 Task: Create a rule from the Agile list, Priority changed -> Complete task in the project BeyondPlan if Priority Cleared then Complete Task
Action: Mouse moved to (1249, 209)
Screenshot: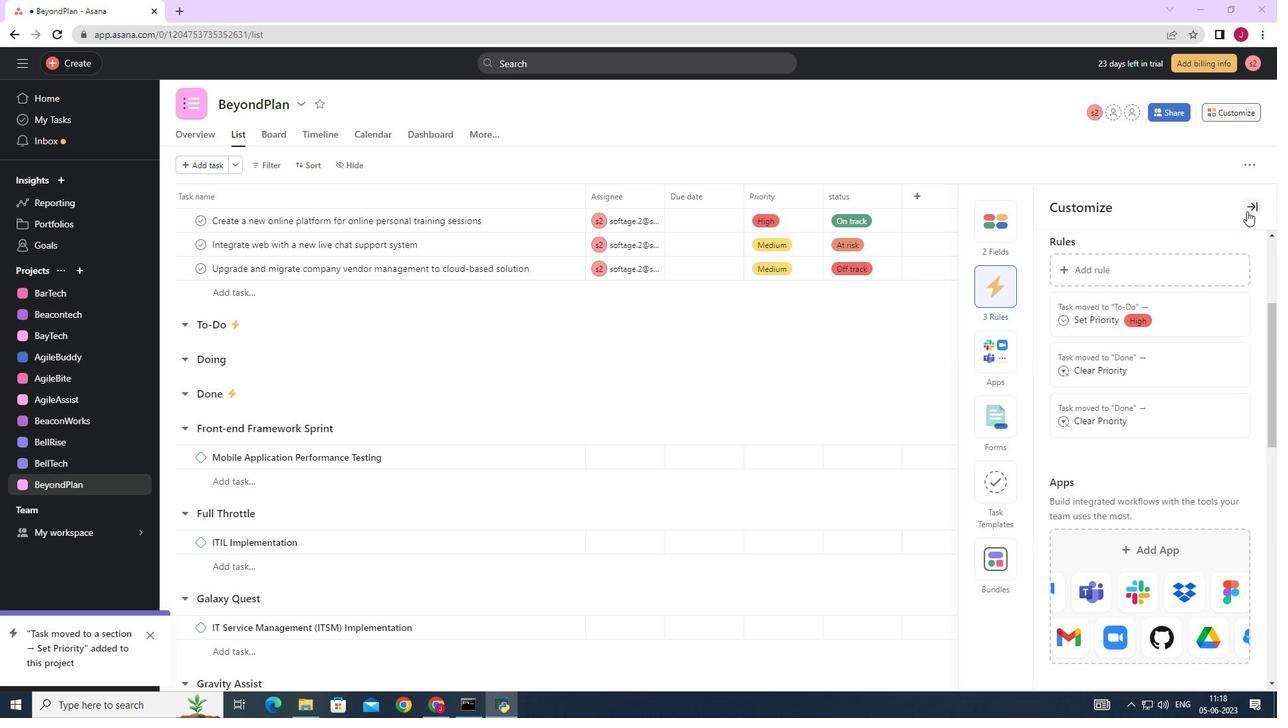 
Action: Mouse pressed left at (1249, 209)
Screenshot: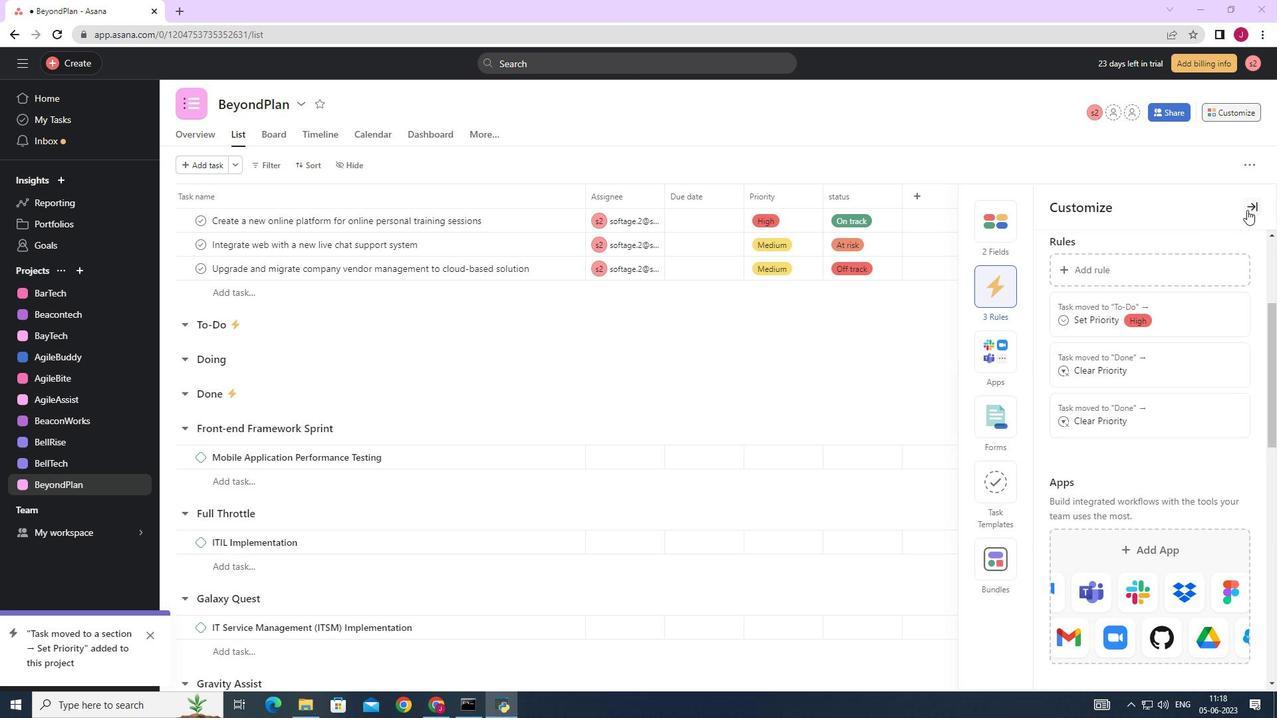 
Action: Mouse moved to (1238, 115)
Screenshot: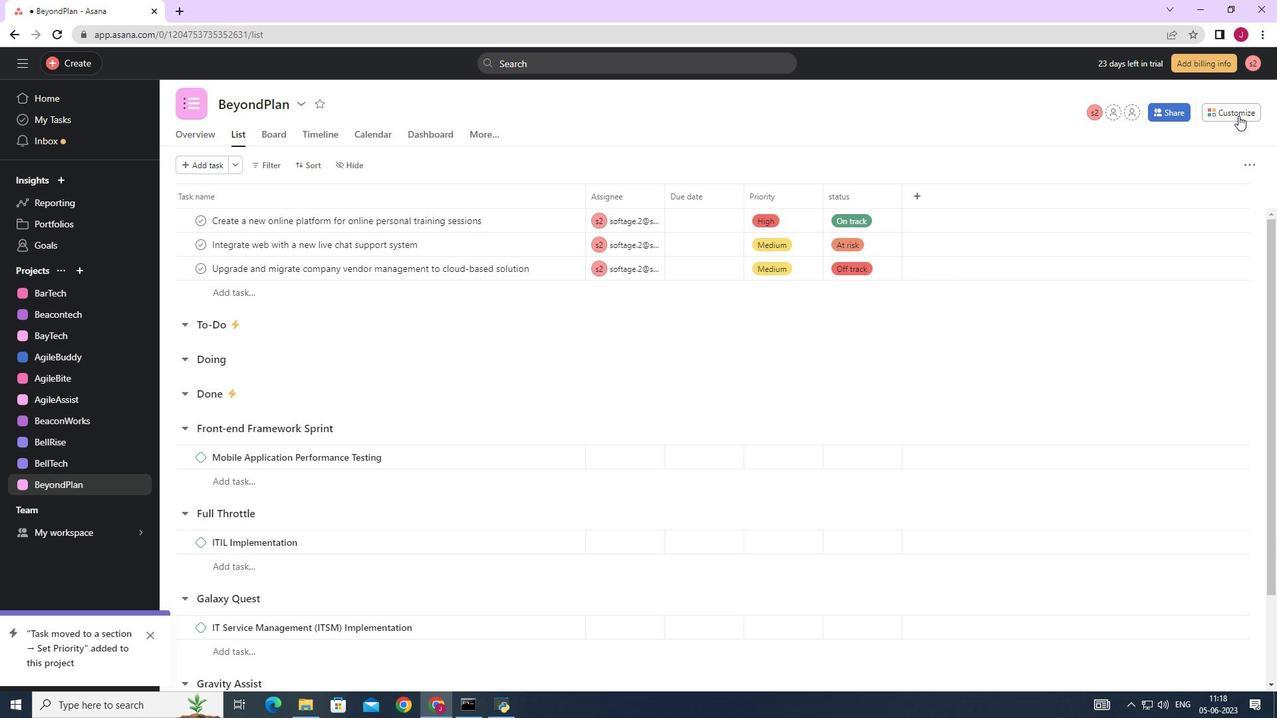 
Action: Mouse pressed left at (1238, 115)
Screenshot: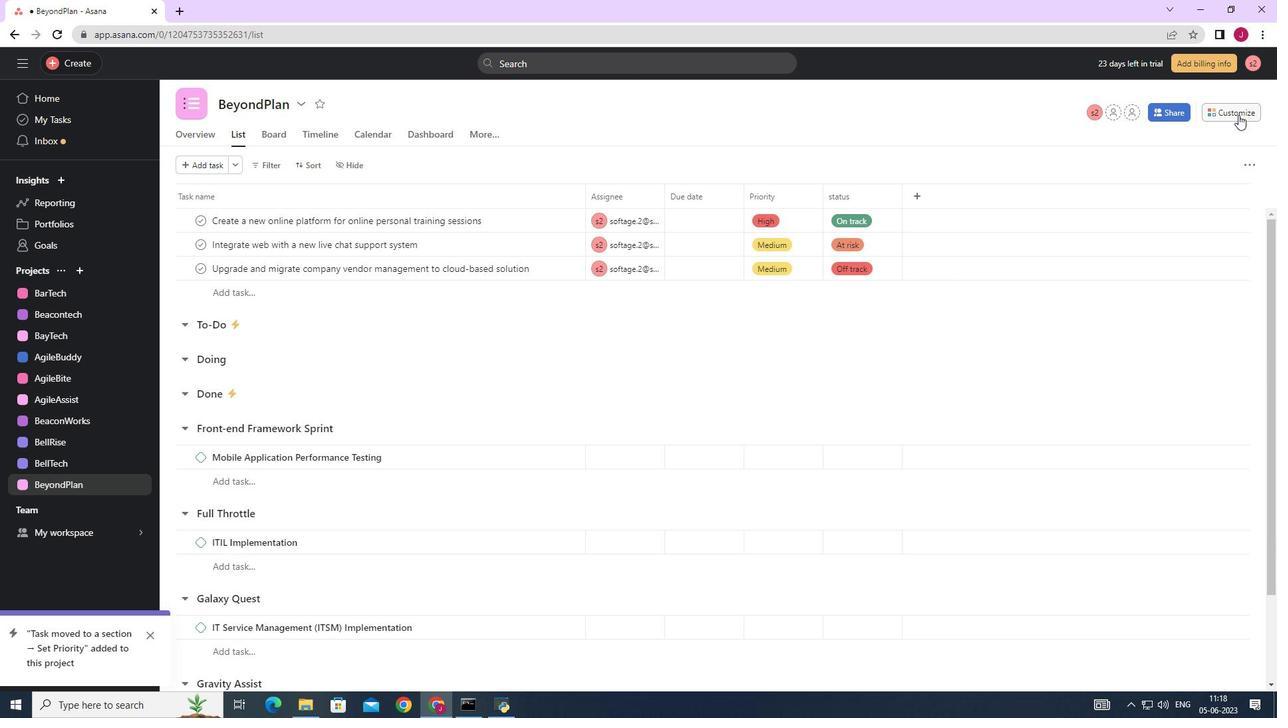 
Action: Mouse moved to (1001, 290)
Screenshot: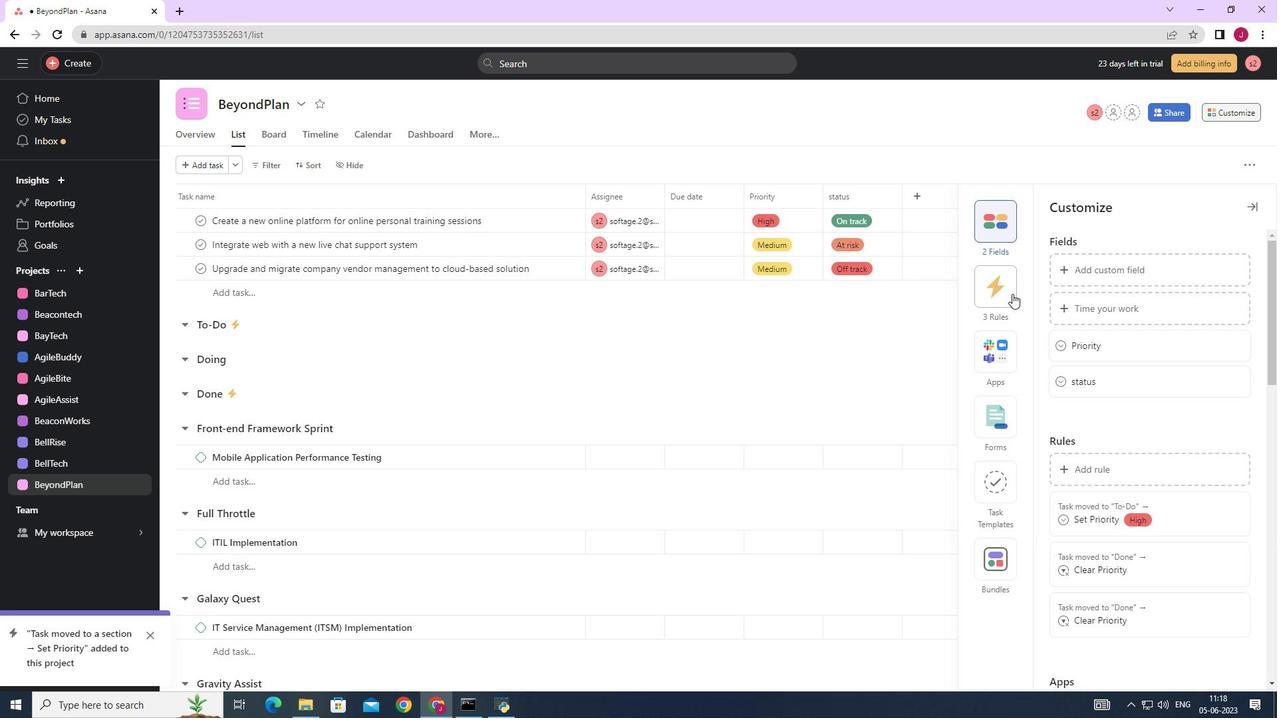 
Action: Mouse pressed left at (1001, 290)
Screenshot: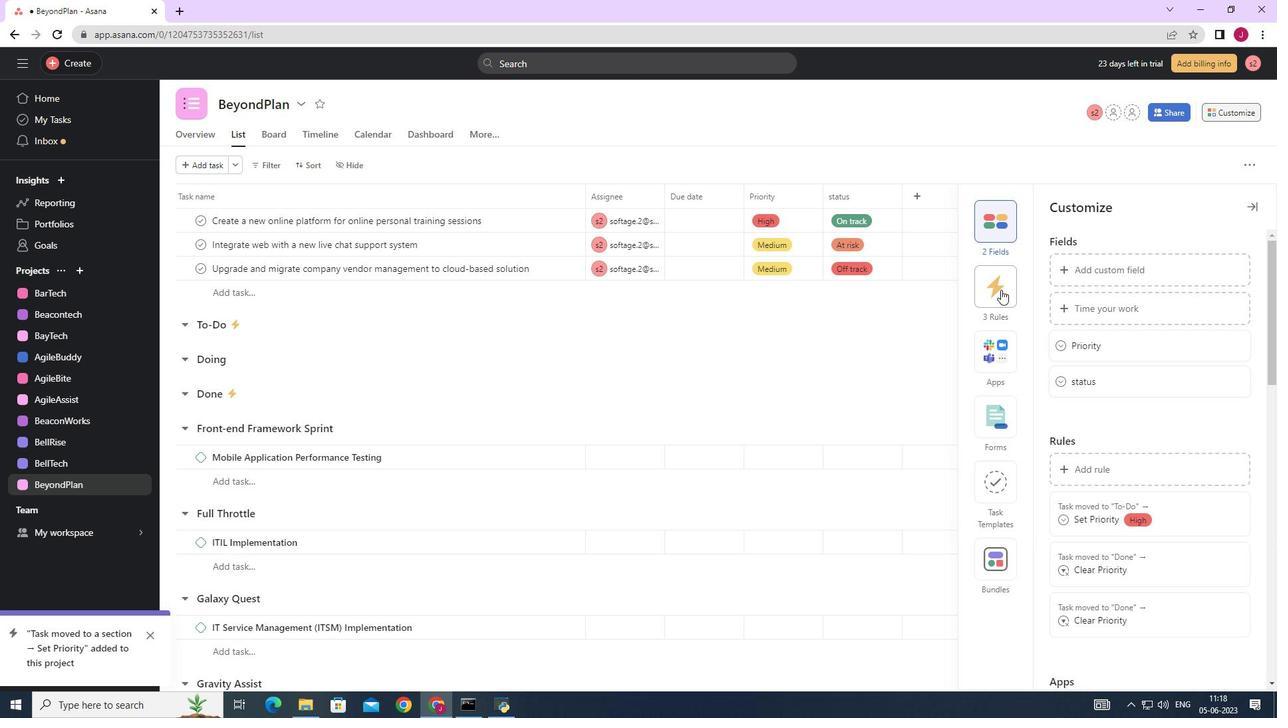 
Action: Mouse moved to (1093, 271)
Screenshot: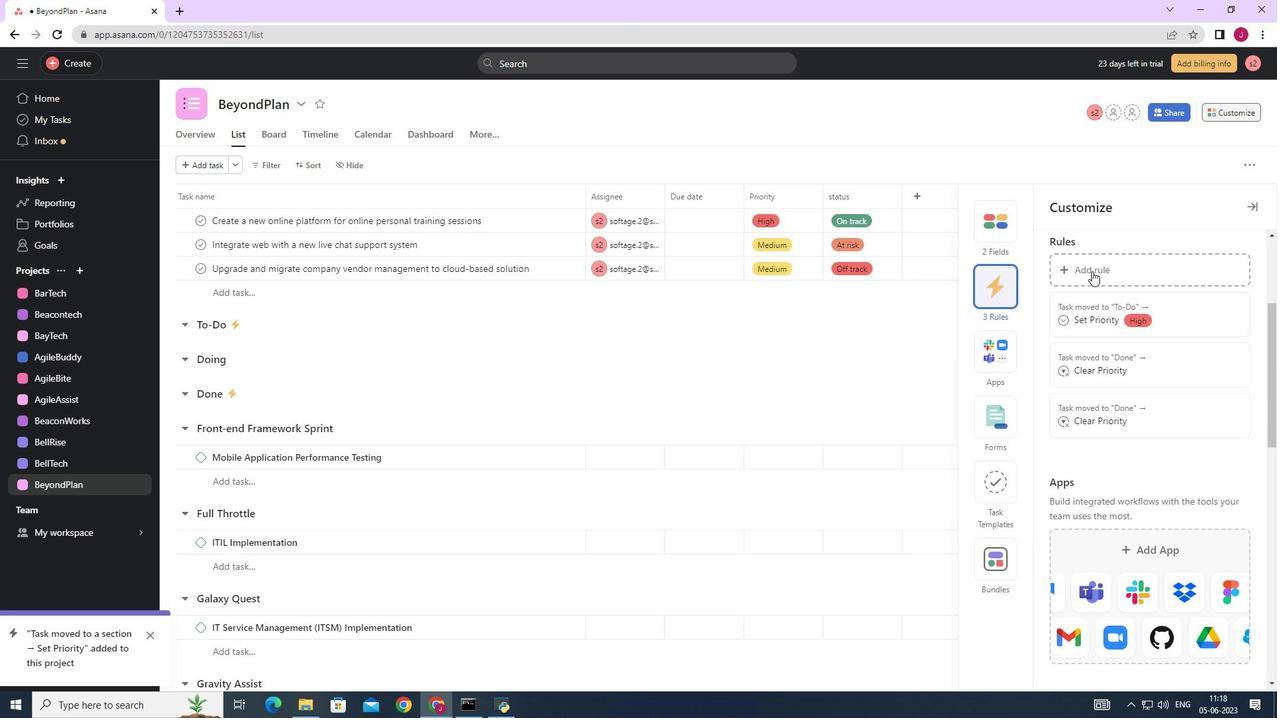 
Action: Mouse pressed left at (1093, 271)
Screenshot: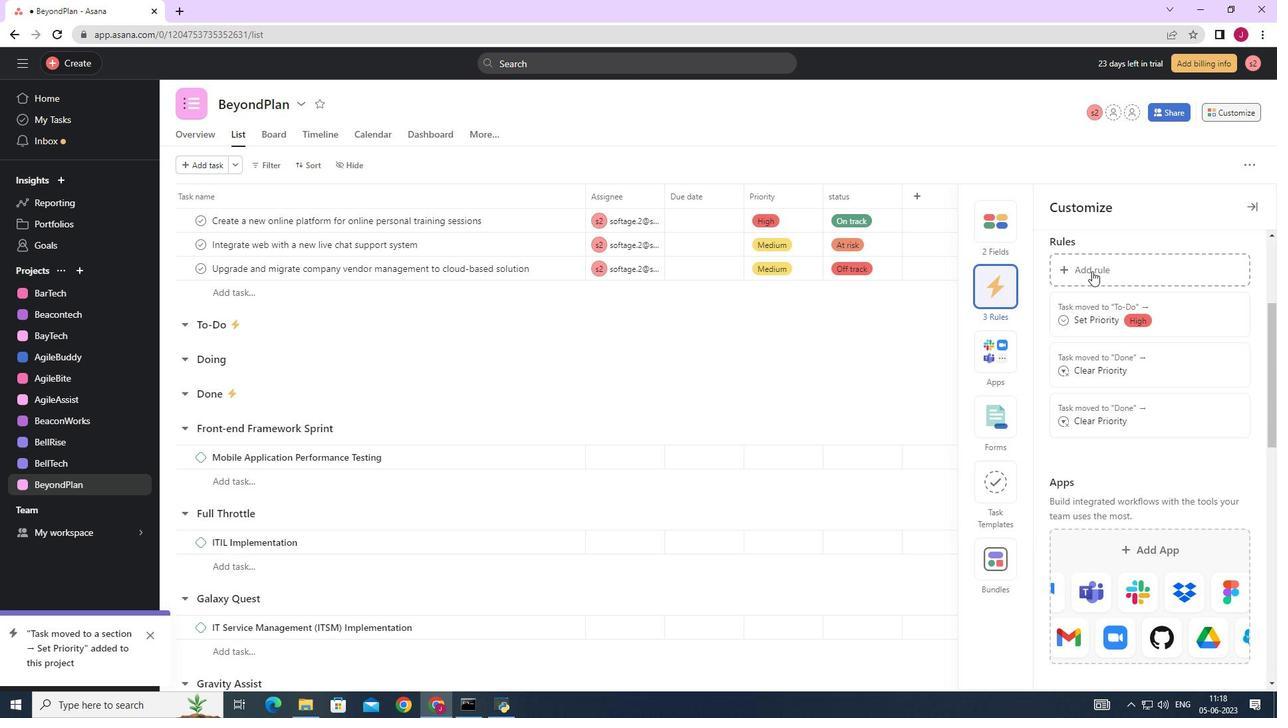 
Action: Mouse moved to (276, 203)
Screenshot: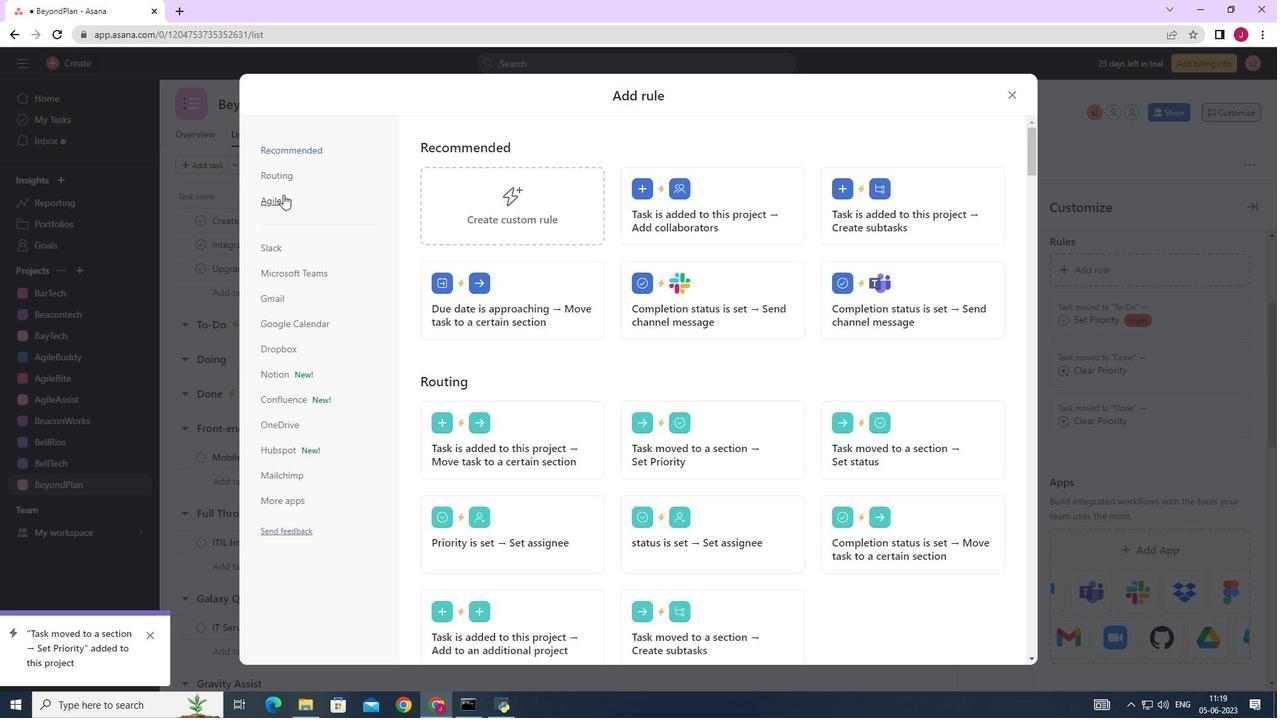 
Action: Mouse pressed left at (276, 203)
Screenshot: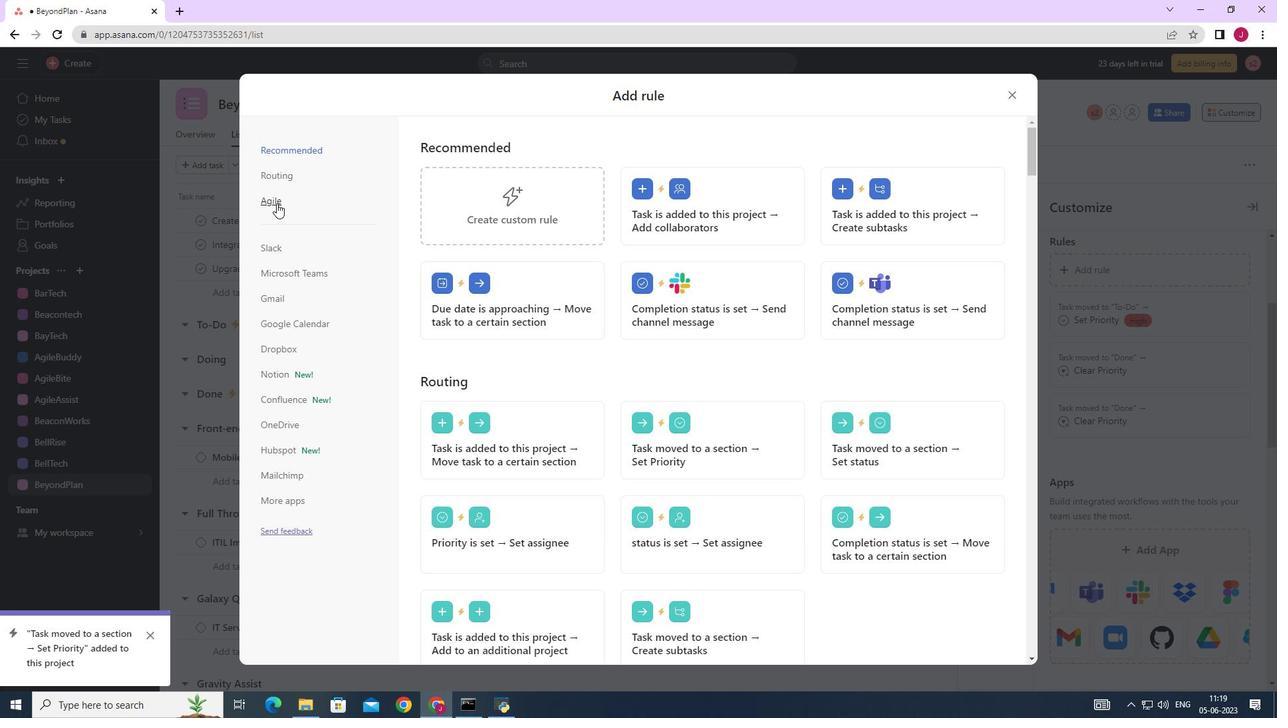 
Action: Mouse moved to (521, 197)
Screenshot: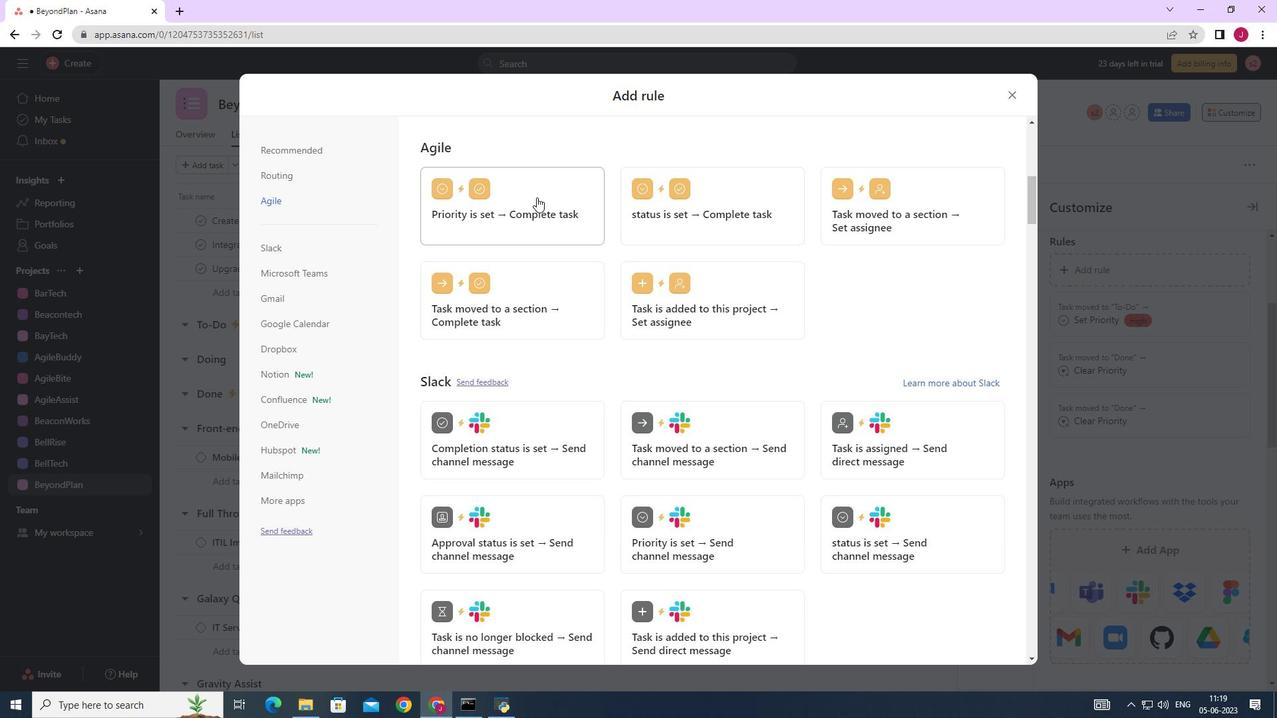 
Action: Mouse pressed left at (521, 197)
Screenshot: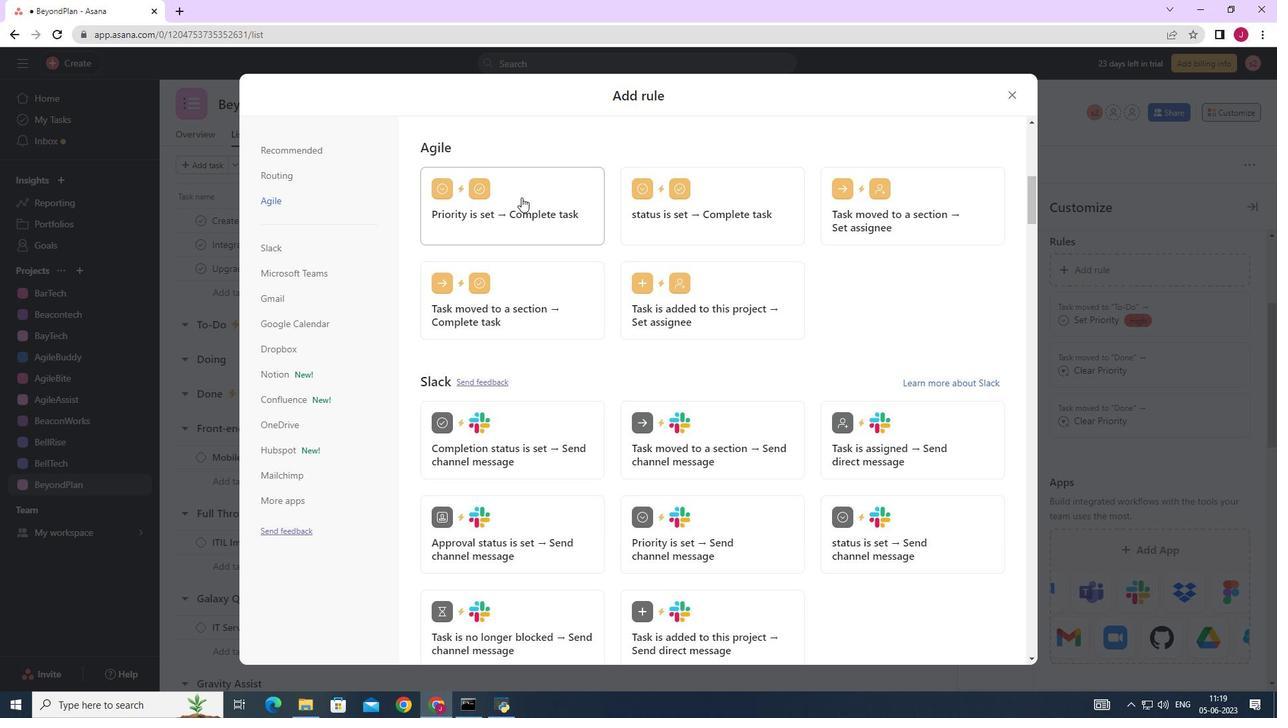 
Action: Mouse moved to (451, 442)
Screenshot: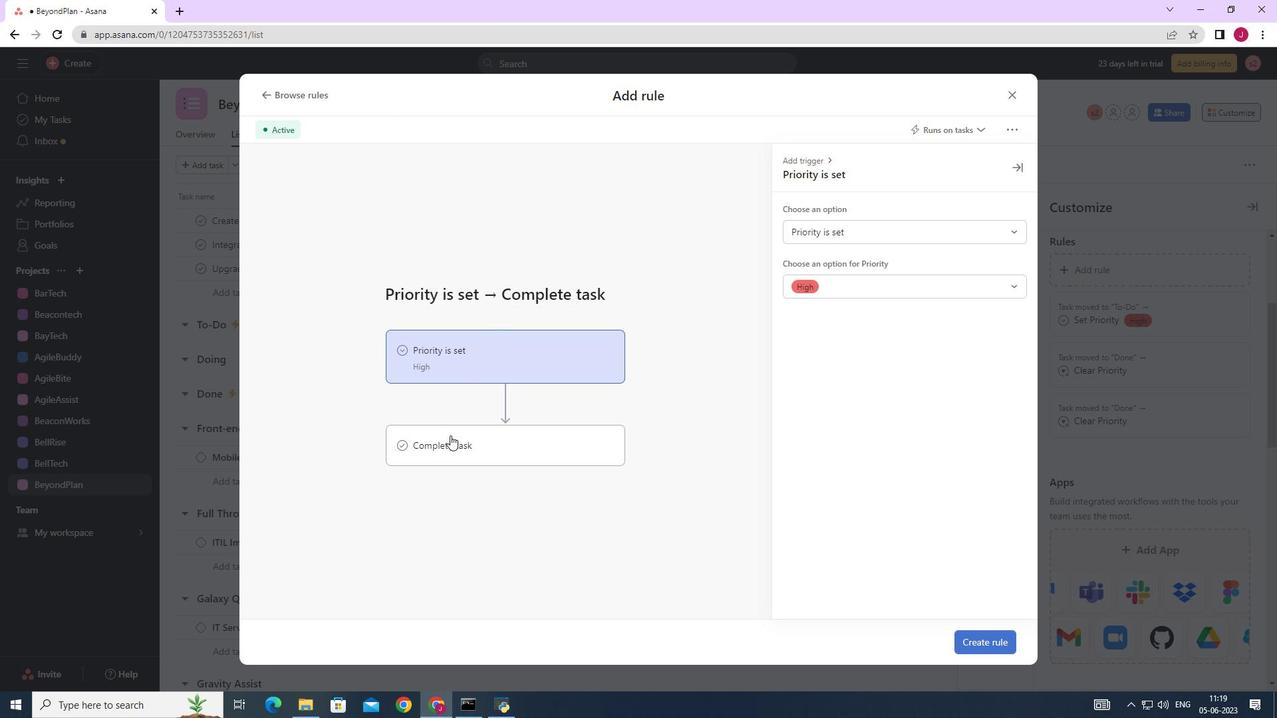 
Action: Mouse pressed left at (451, 442)
Screenshot: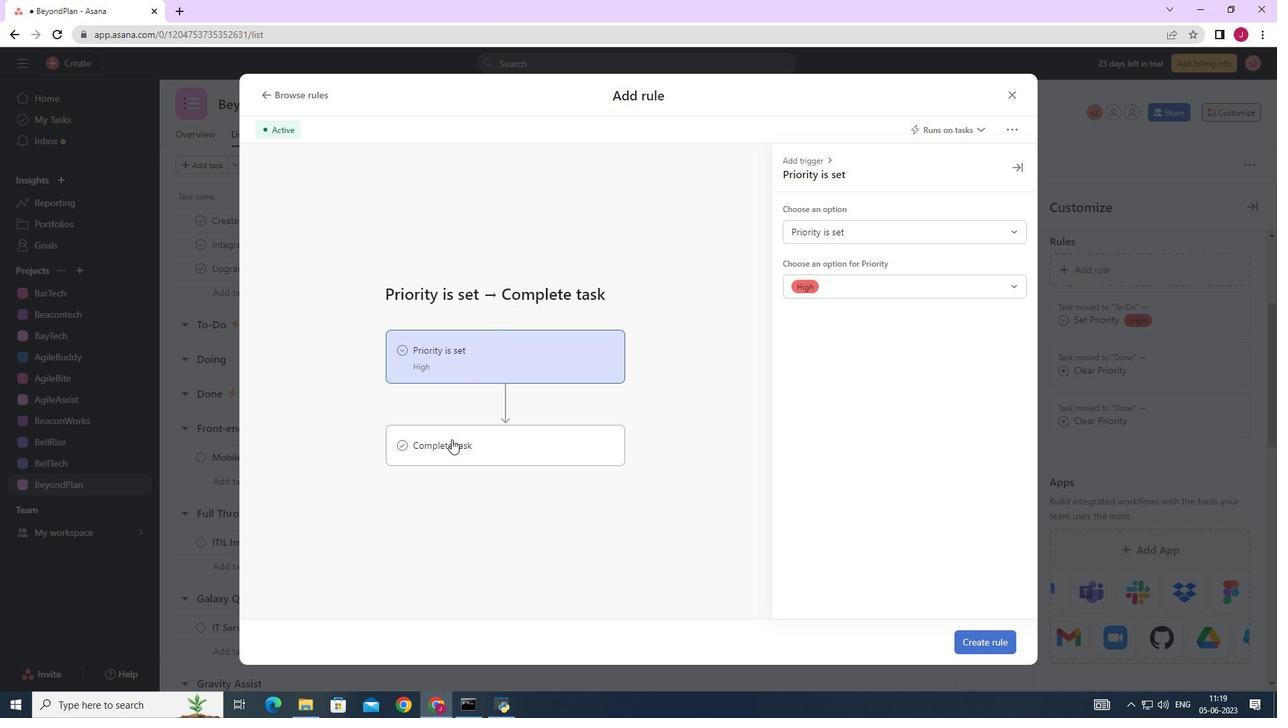 
Action: Mouse moved to (473, 359)
Screenshot: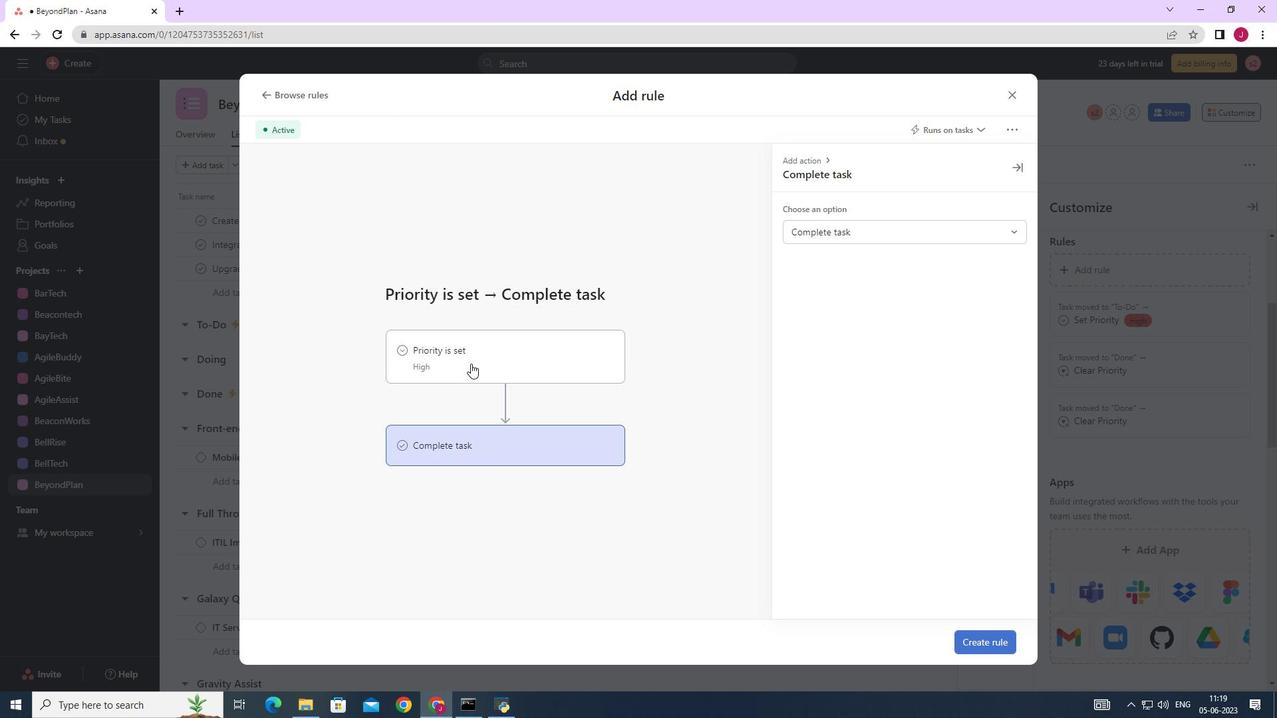 
Action: Mouse pressed left at (473, 359)
Screenshot: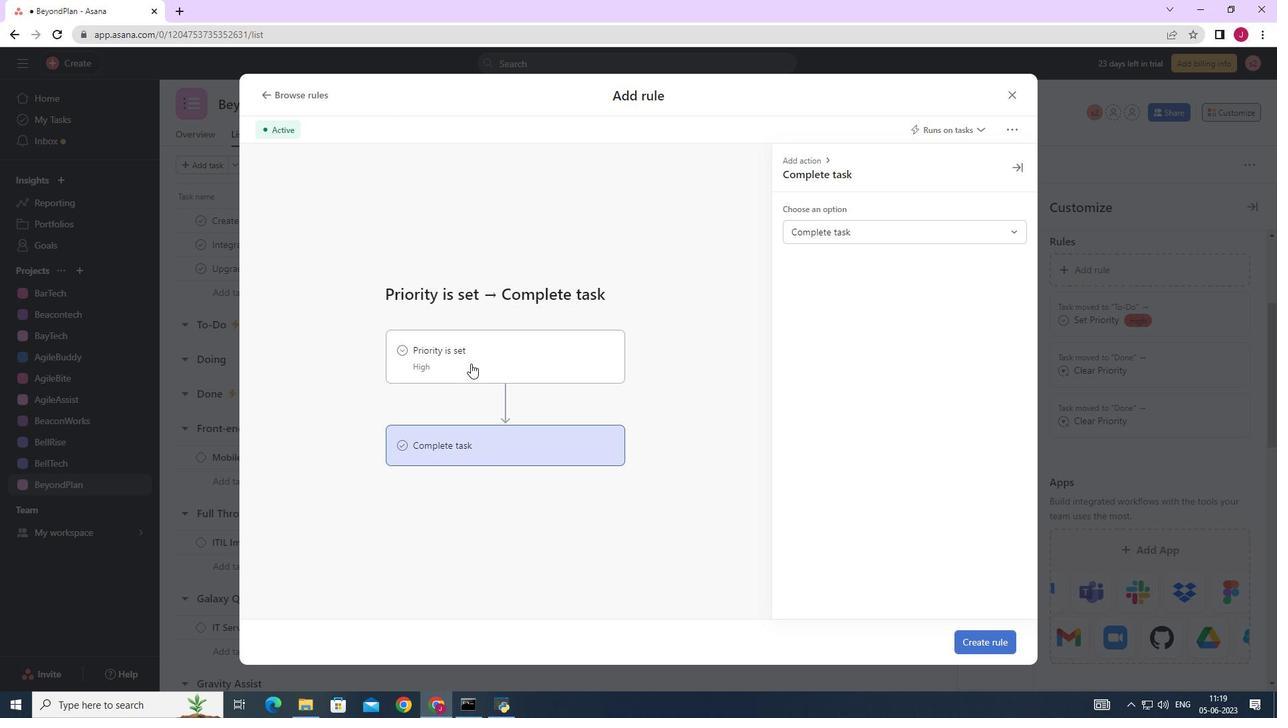 
Action: Mouse moved to (800, 235)
Screenshot: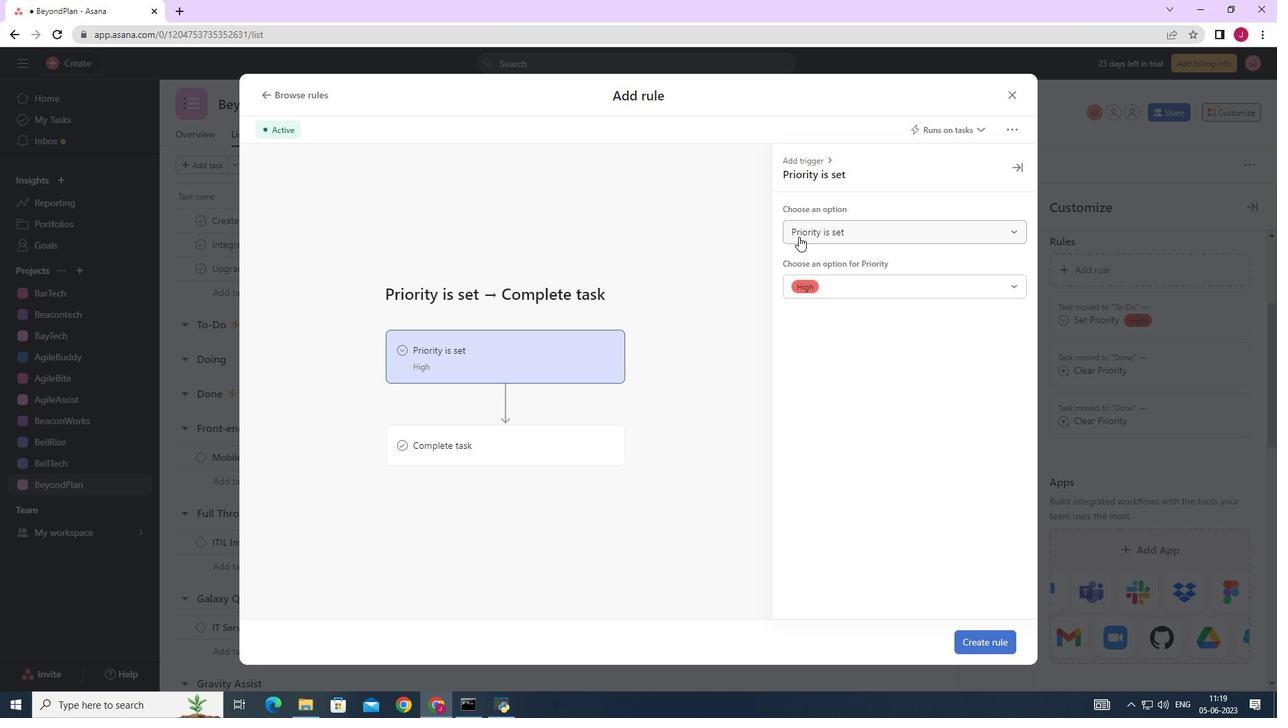 
Action: Mouse pressed left at (800, 235)
Screenshot: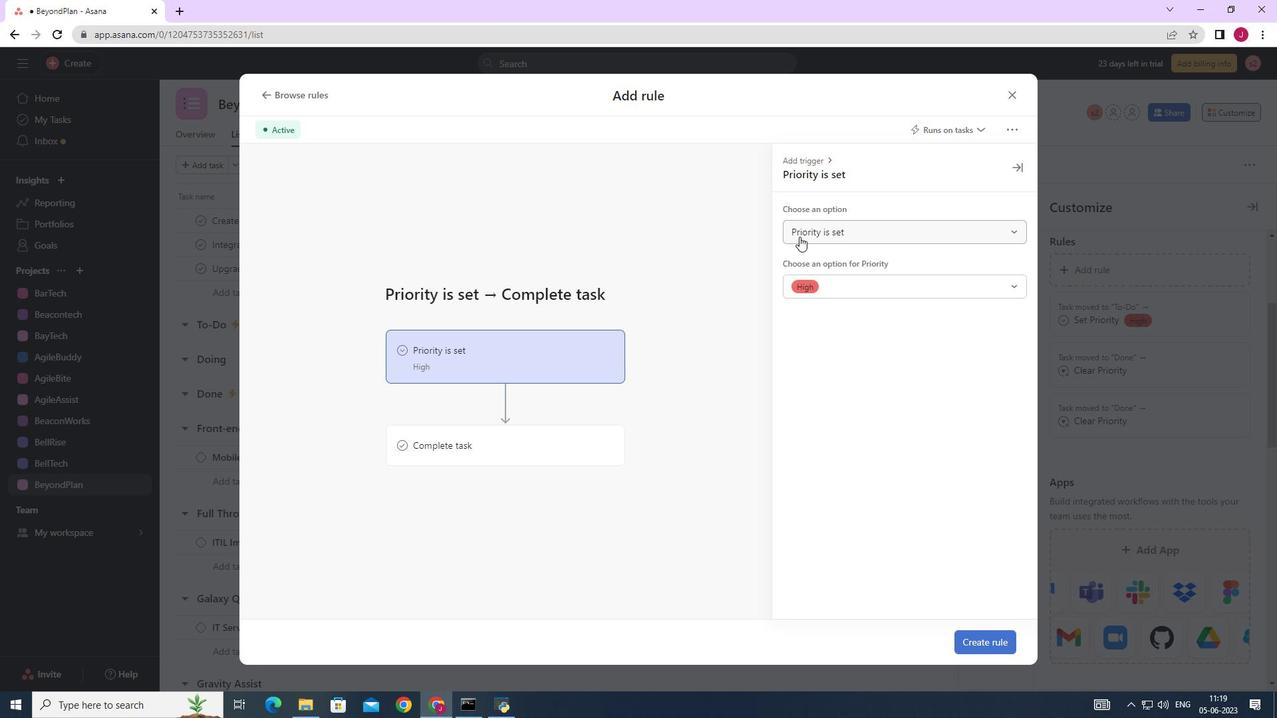 
Action: Mouse moved to (836, 288)
Screenshot: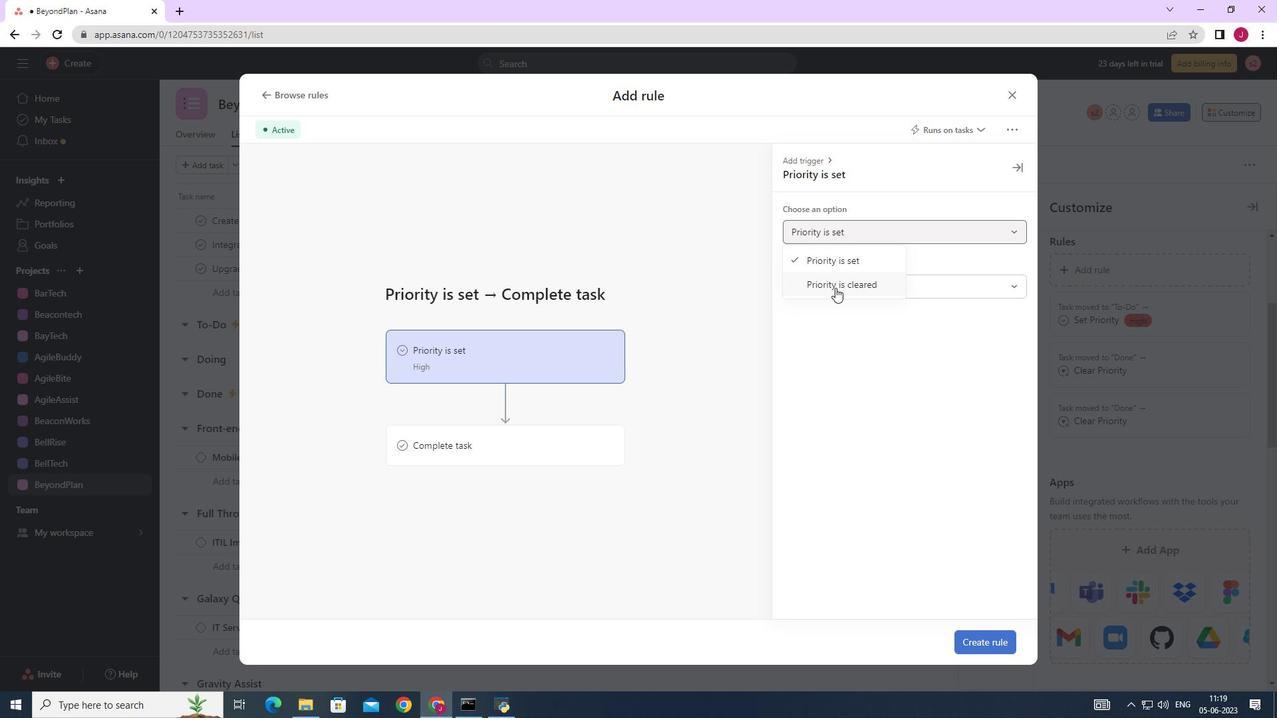 
Action: Mouse pressed left at (836, 288)
Screenshot: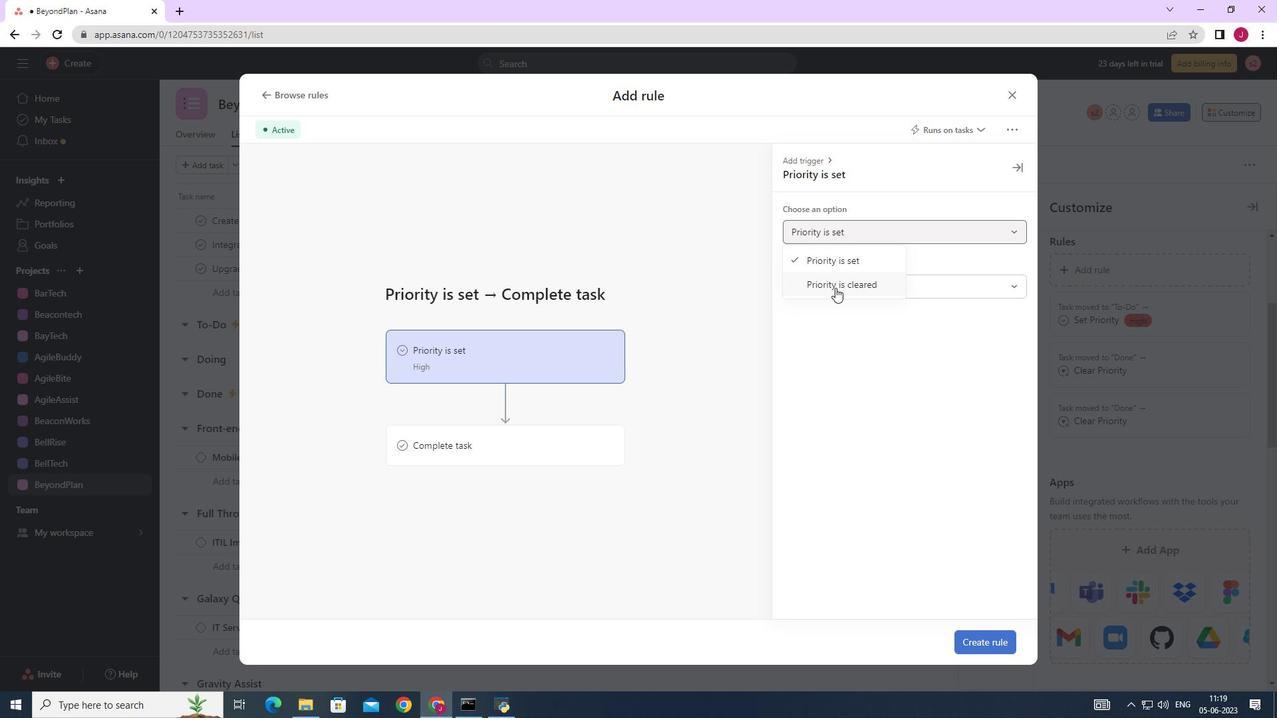 
Action: Mouse moved to (506, 444)
Screenshot: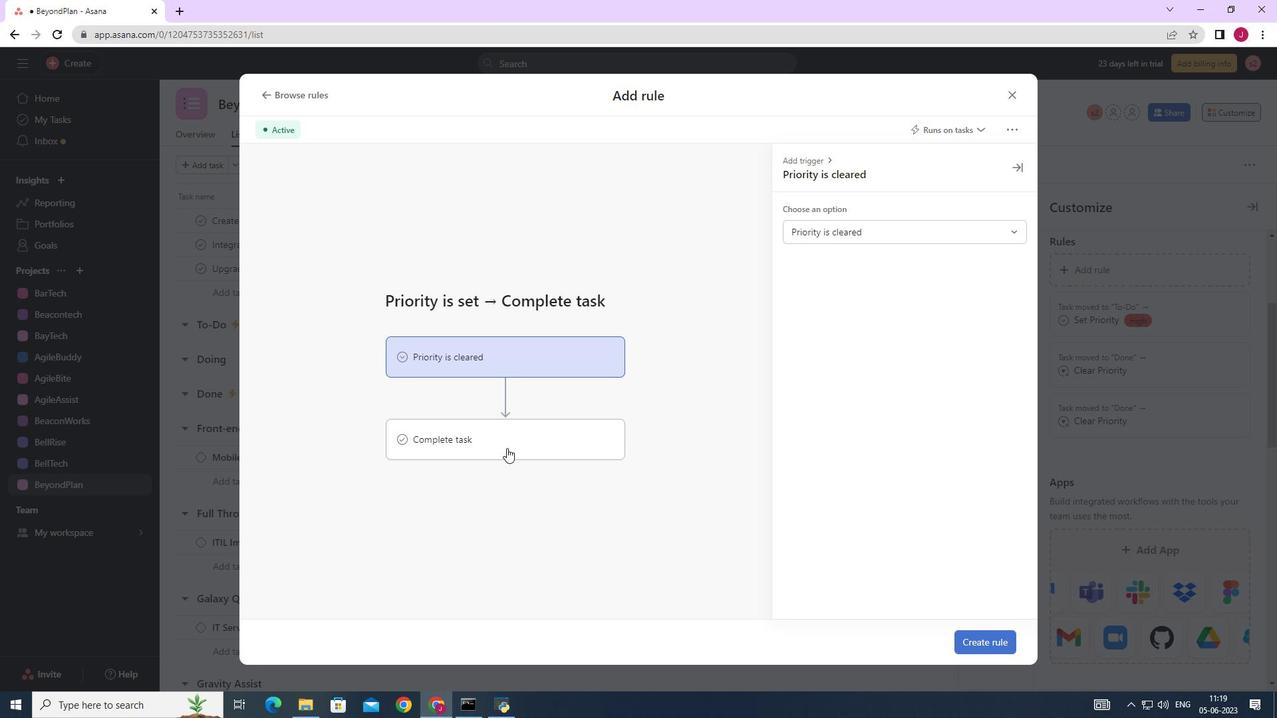 
Action: Mouse pressed left at (506, 444)
Screenshot: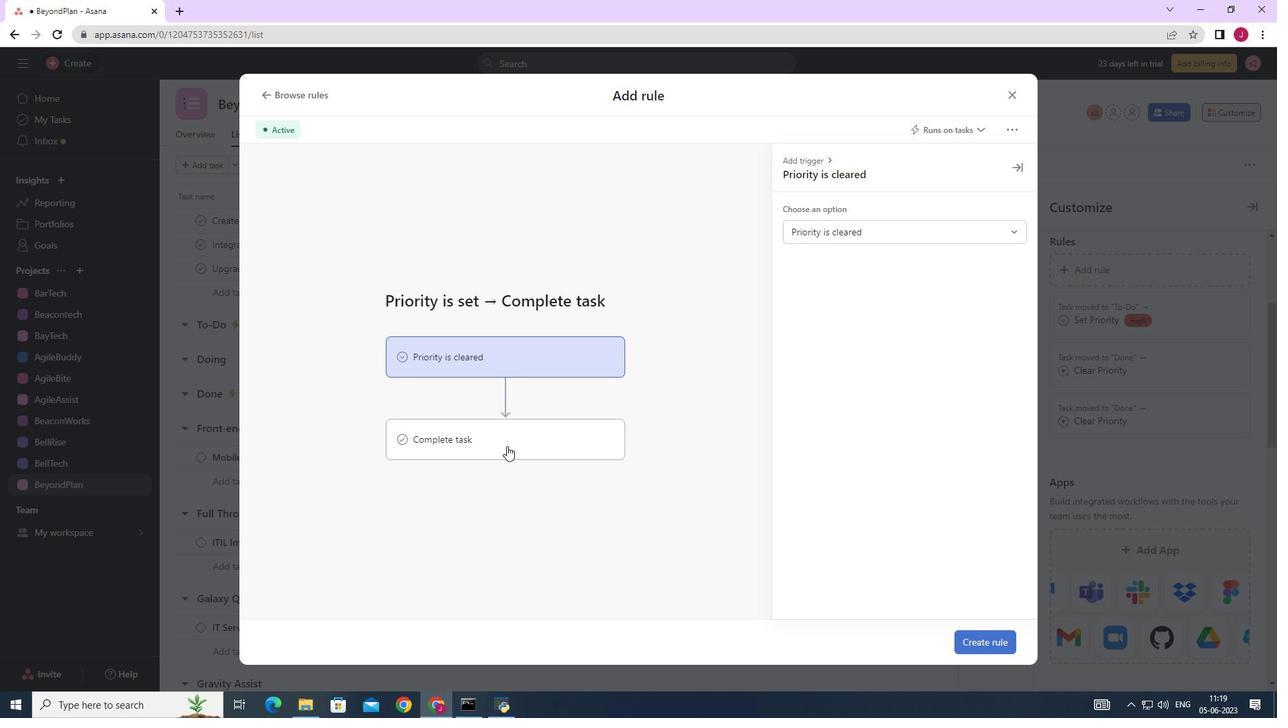 
Action: Mouse moved to (985, 644)
Screenshot: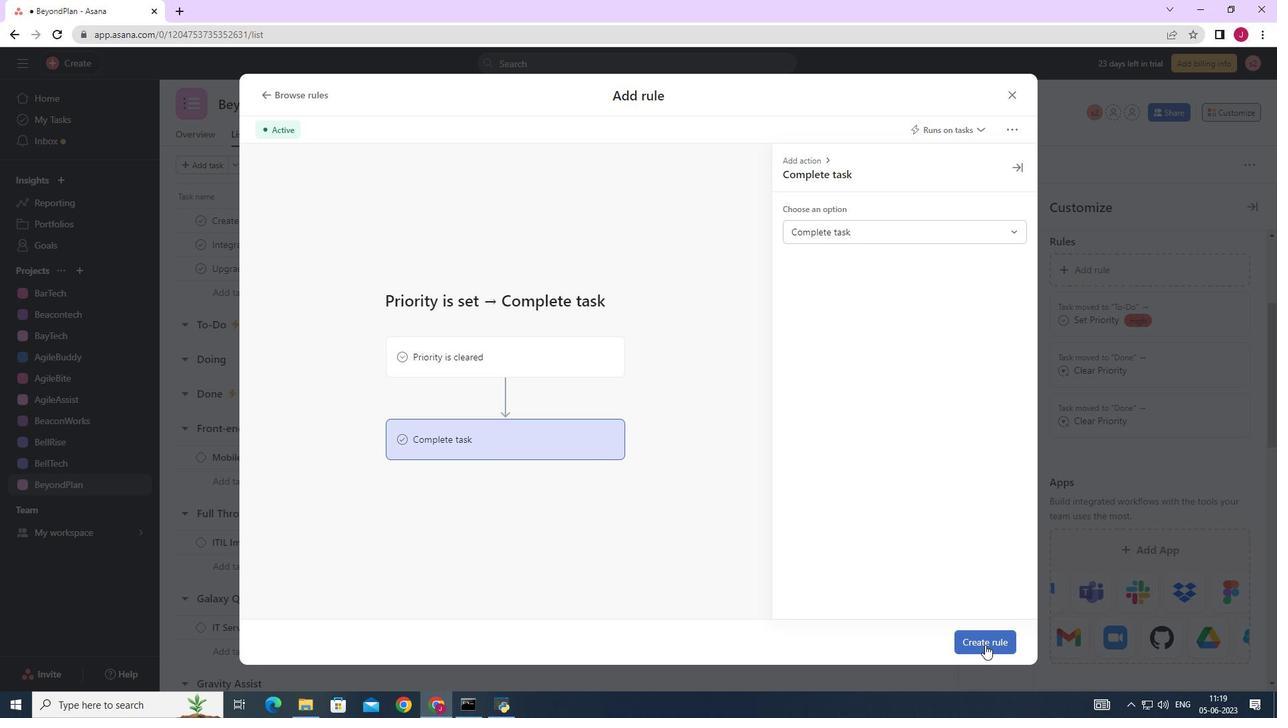 
Action: Mouse pressed left at (985, 644)
Screenshot: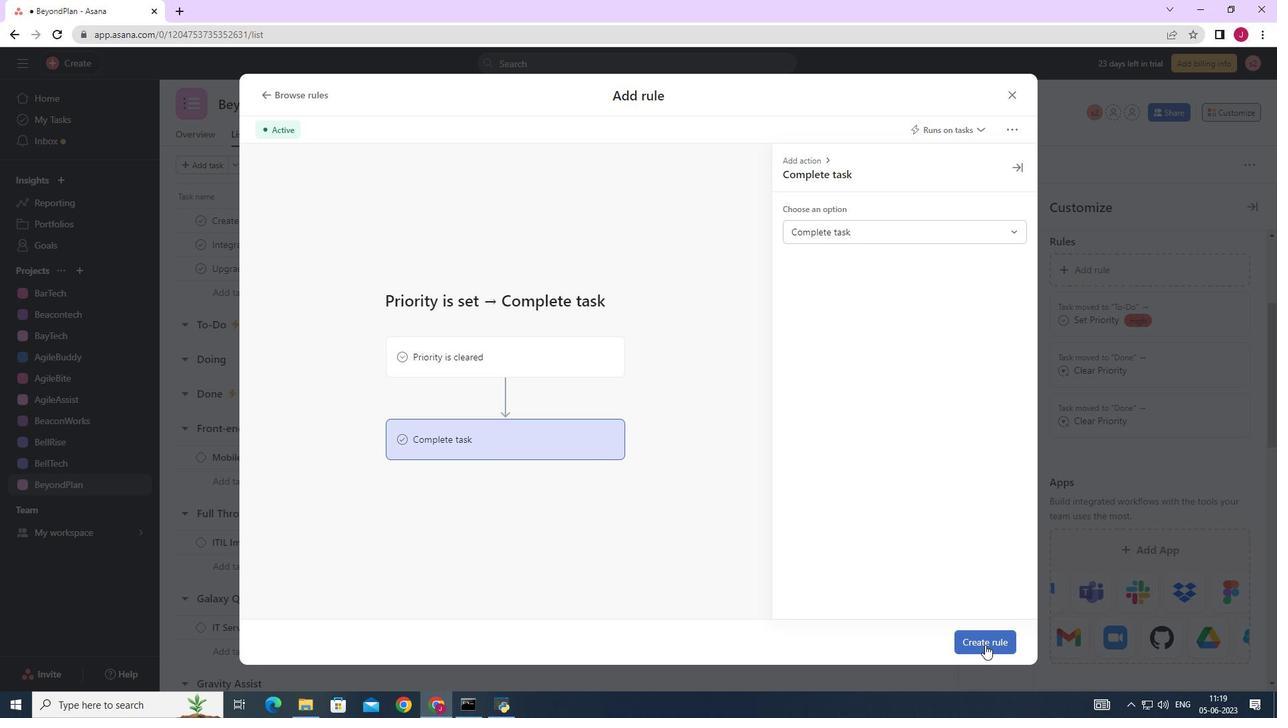 
Action: Mouse moved to (909, 546)
Screenshot: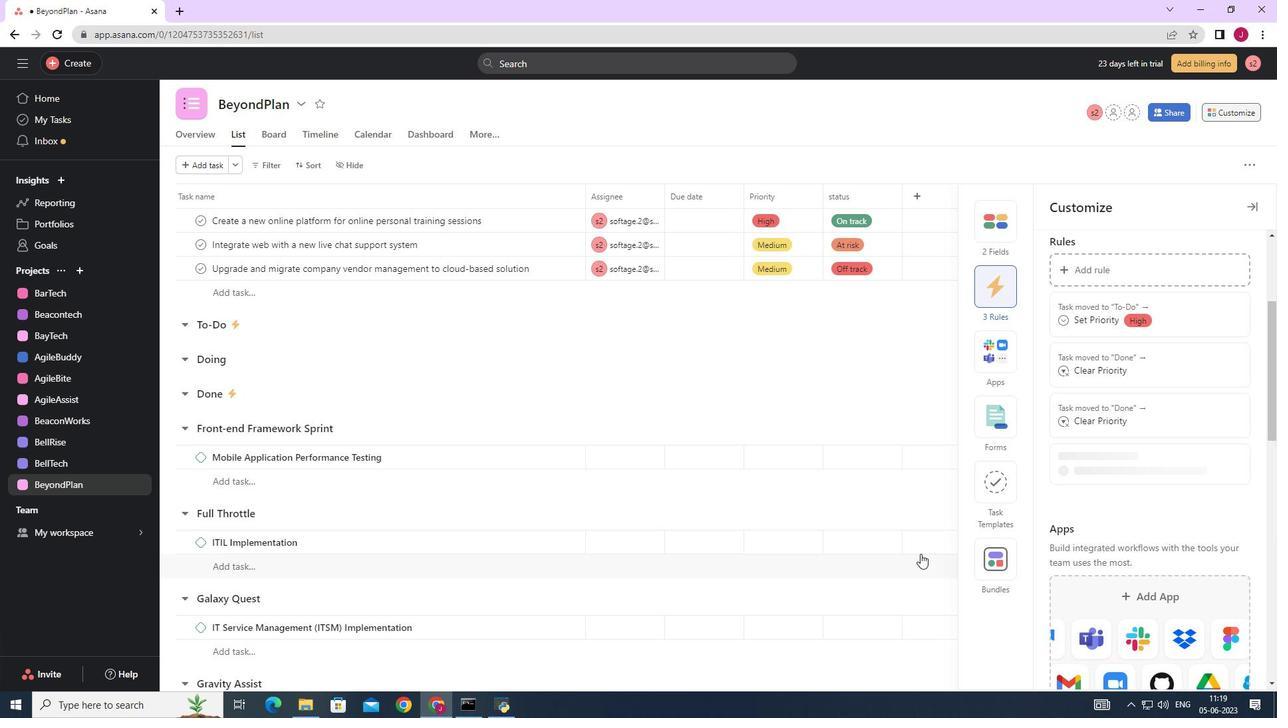 
